 Task: Apply Zoom on Current Theme
Action: Mouse pressed left at (237, 256)
Screenshot: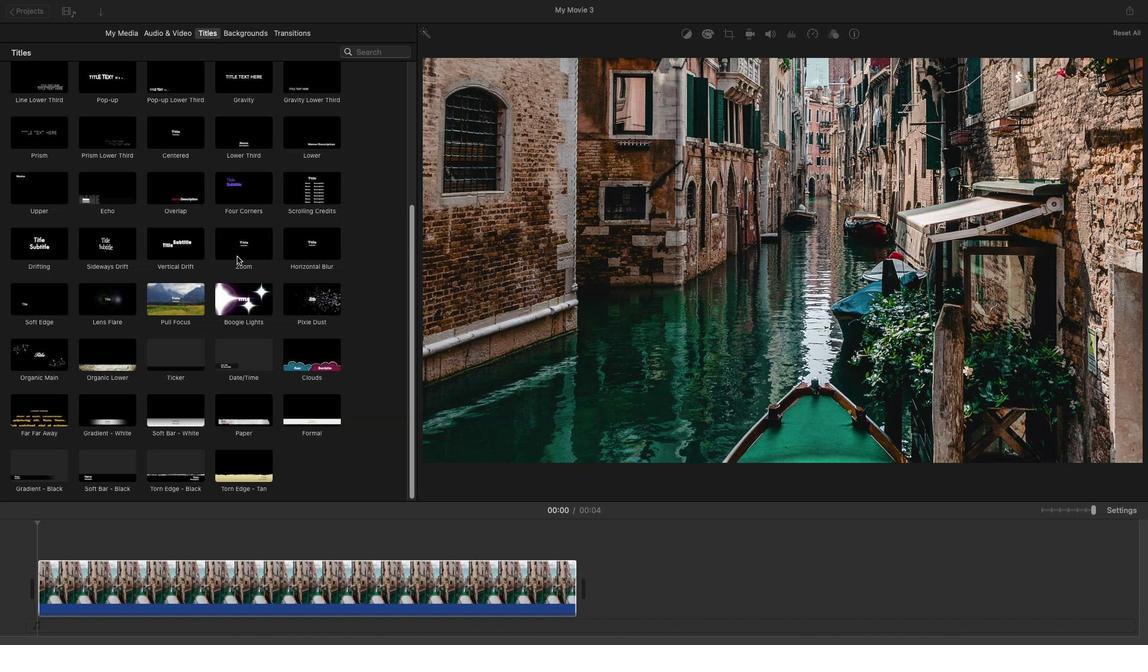 
Action: Mouse moved to (240, 254)
Screenshot: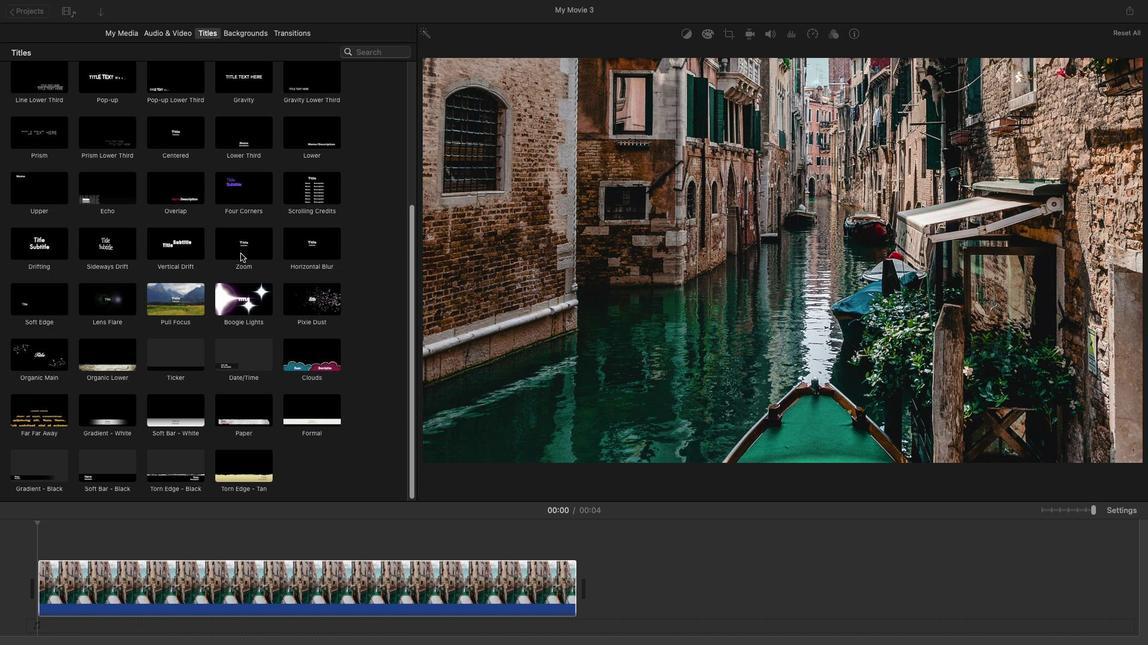 
Action: Mouse pressed left at (240, 254)
Screenshot: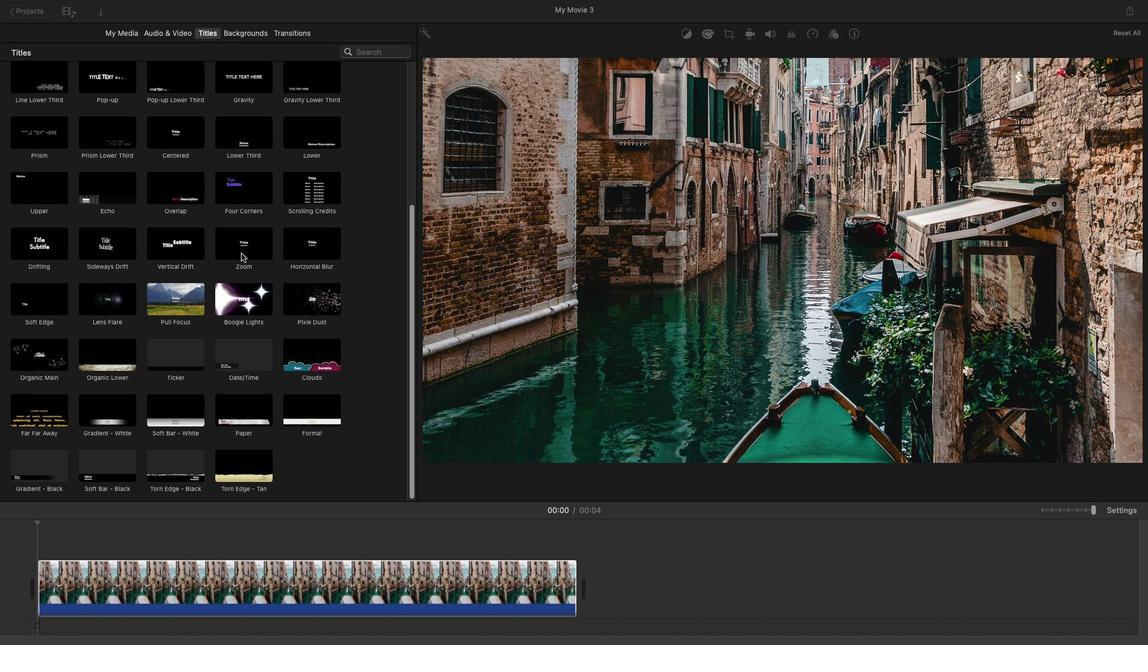 
Action: Mouse moved to (243, 252)
Screenshot: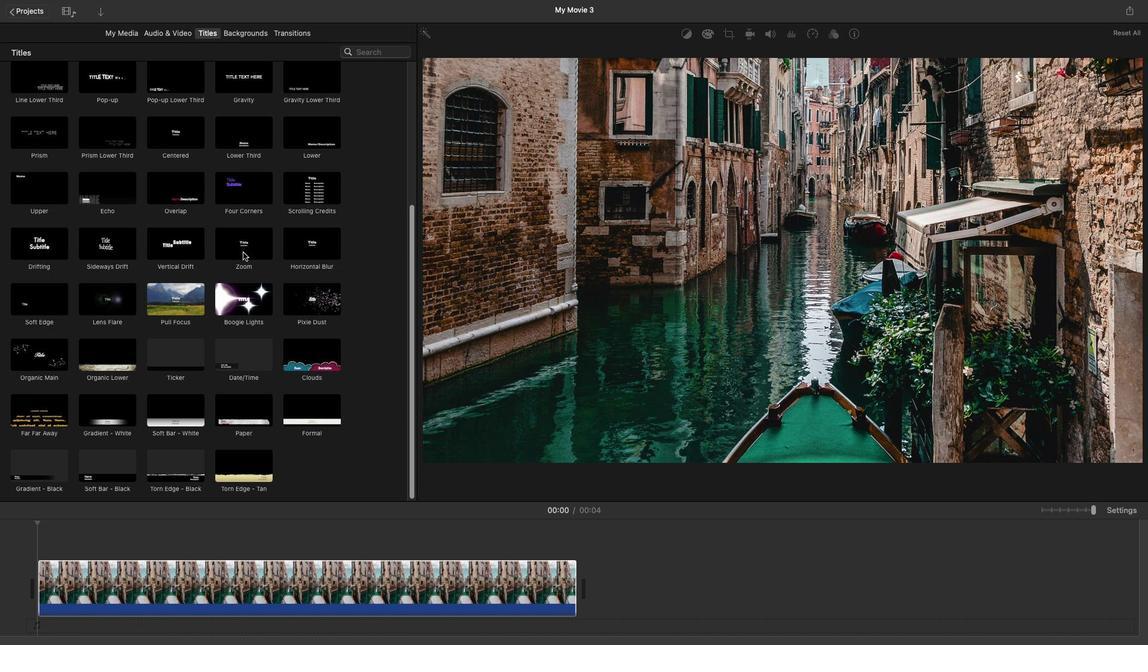
Action: Mouse pressed left at (243, 252)
Screenshot: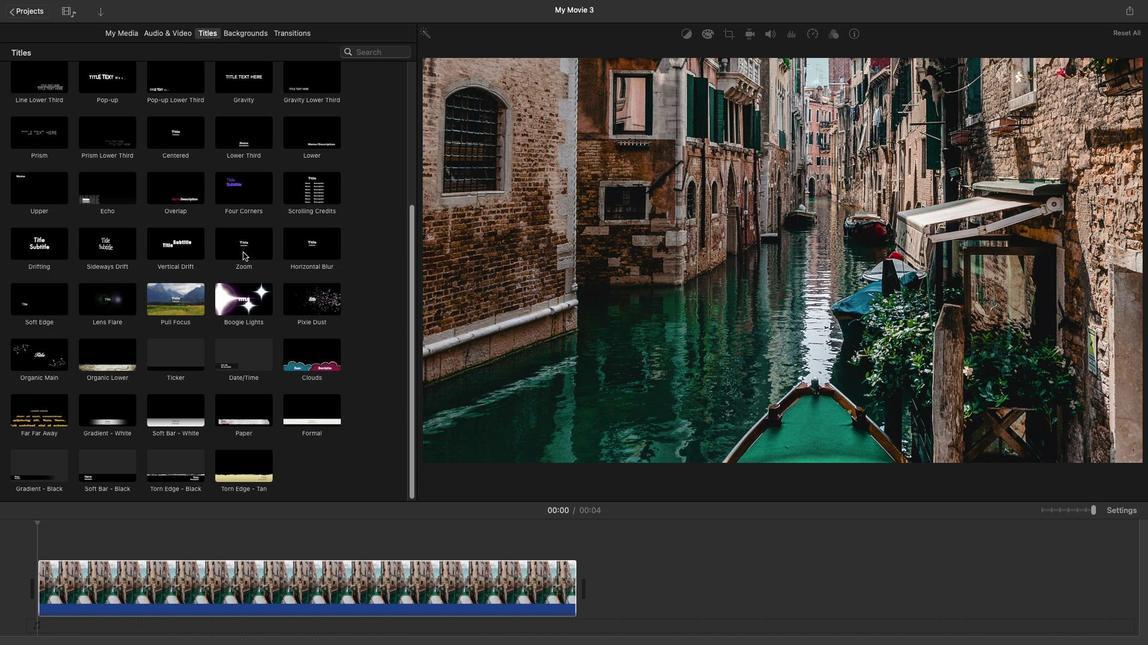 
Action: Mouse pressed left at (243, 252)
Screenshot: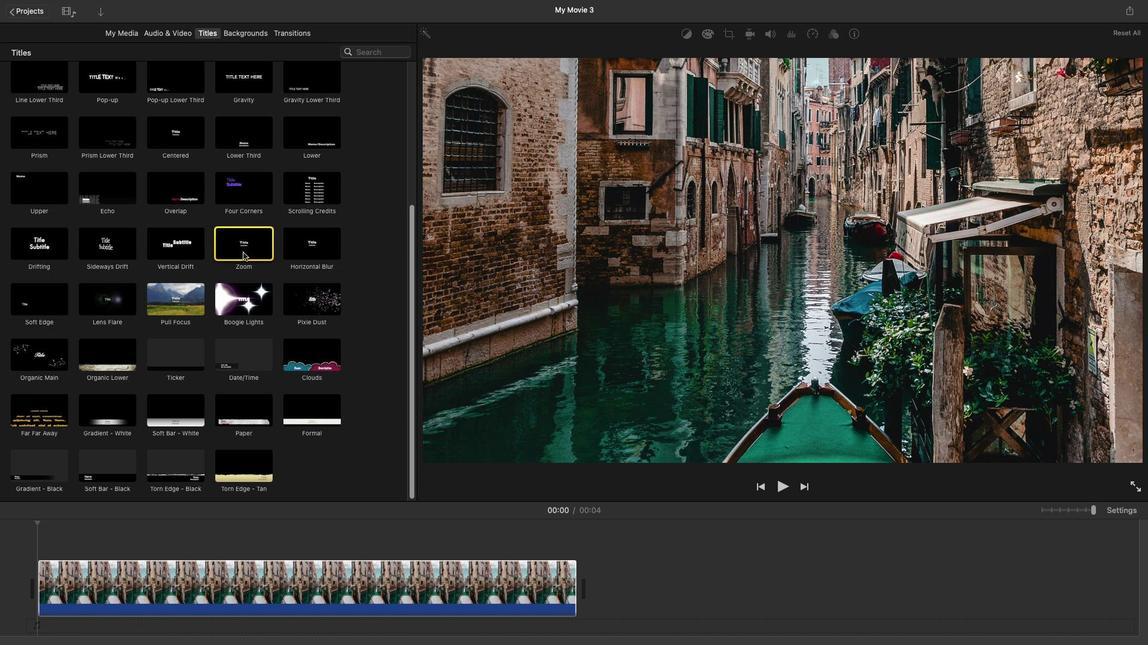 
Action: Mouse moved to (209, 593)
Screenshot: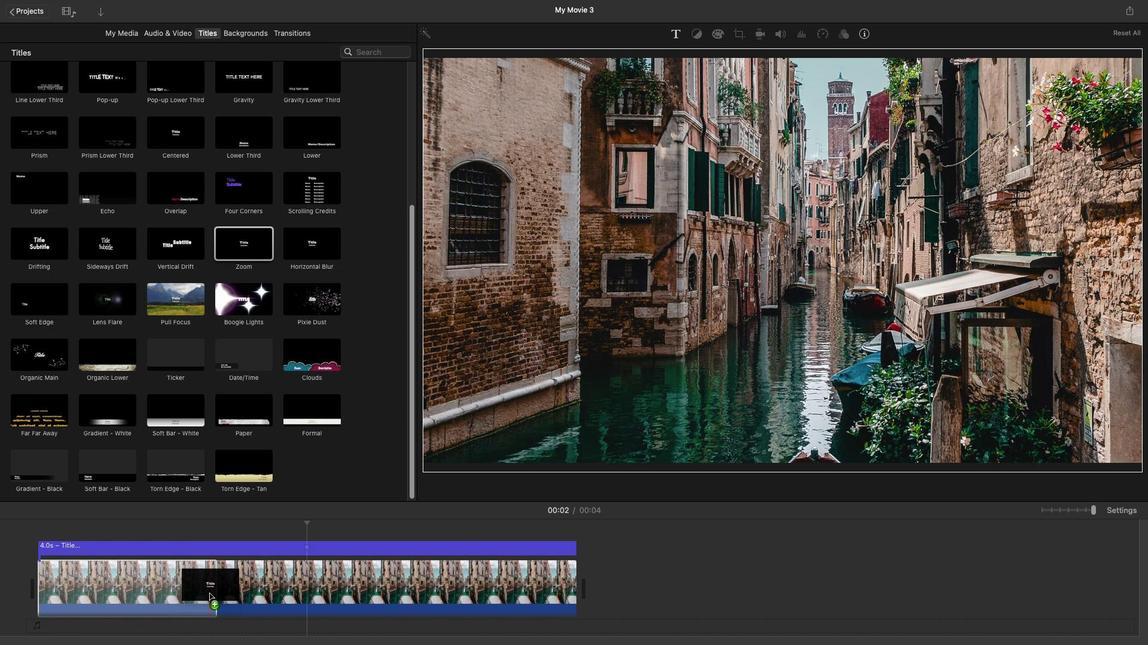 
